 Task: Add Carlson Labs Very Finest Orange Fish Oil to the cart.
Action: Mouse moved to (249, 125)
Screenshot: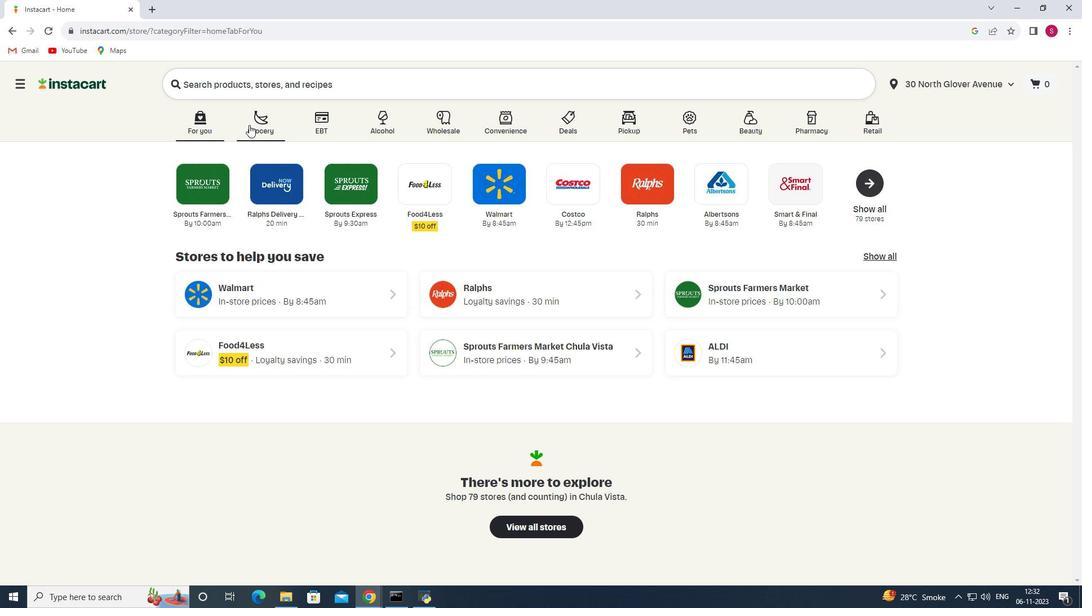 
Action: Mouse pressed left at (249, 125)
Screenshot: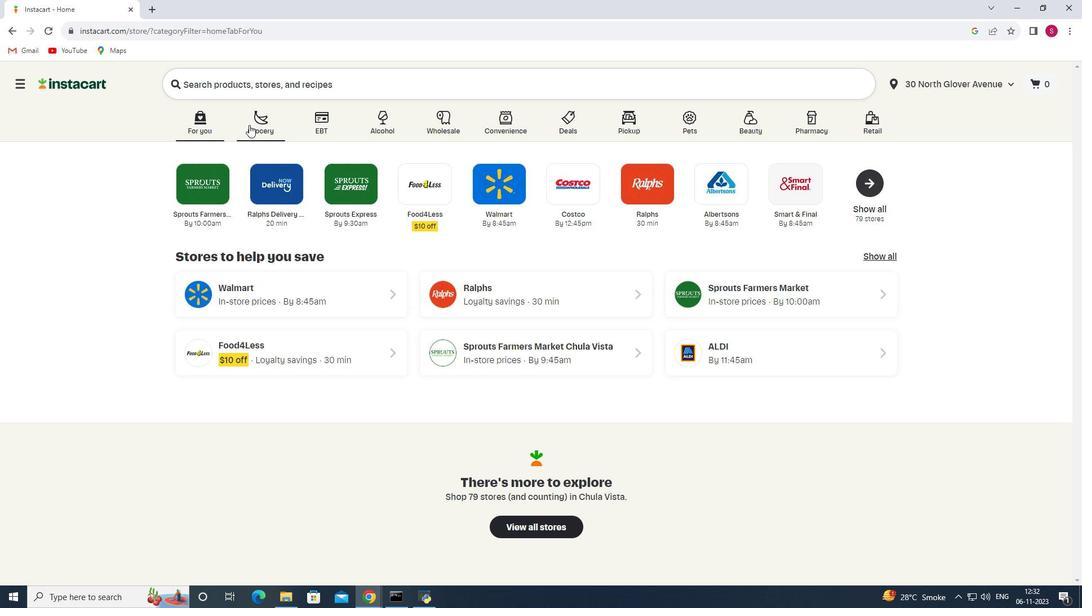 
Action: Mouse moved to (252, 322)
Screenshot: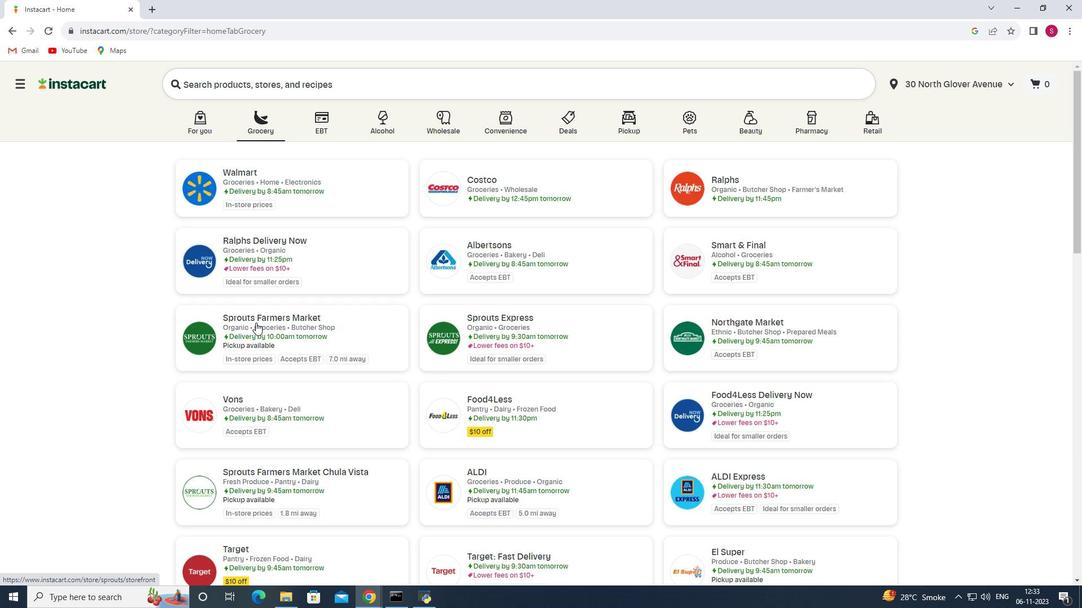 
Action: Mouse pressed left at (252, 322)
Screenshot: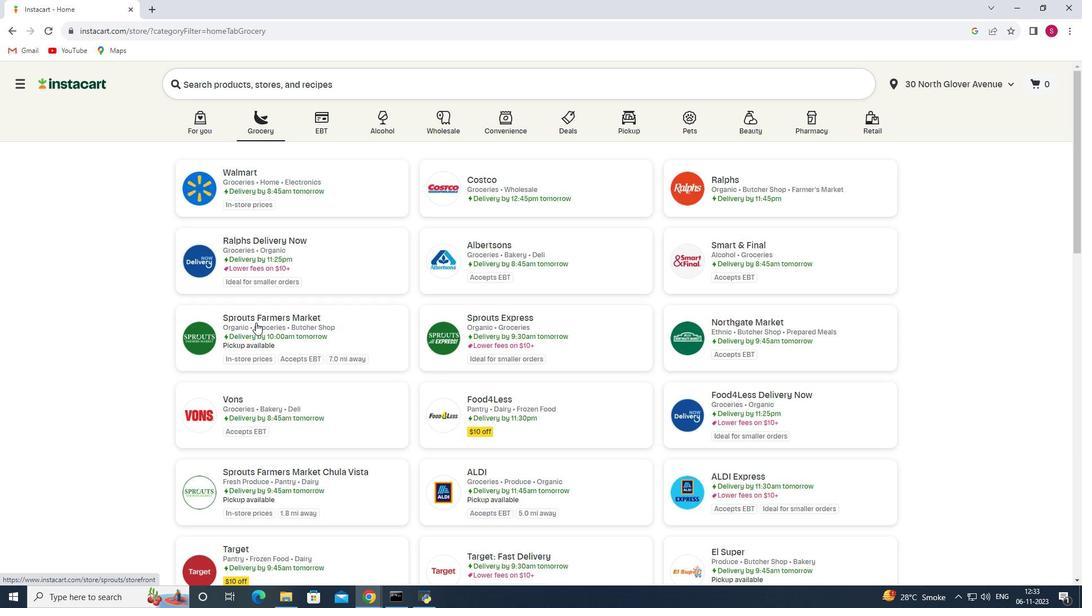 
Action: Mouse moved to (255, 322)
Screenshot: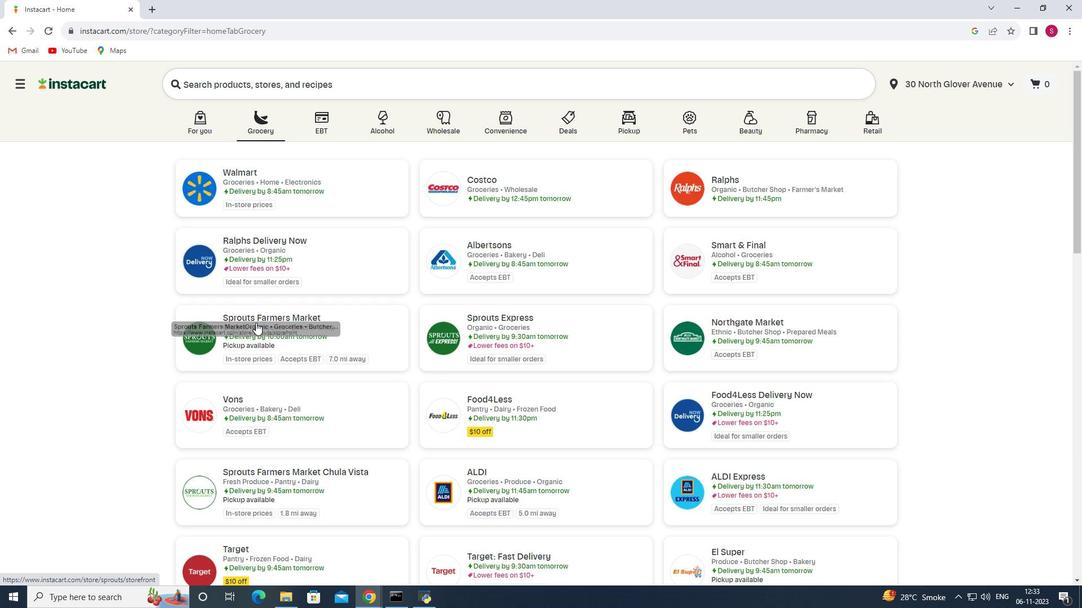 
Action: Mouse pressed left at (255, 322)
Screenshot: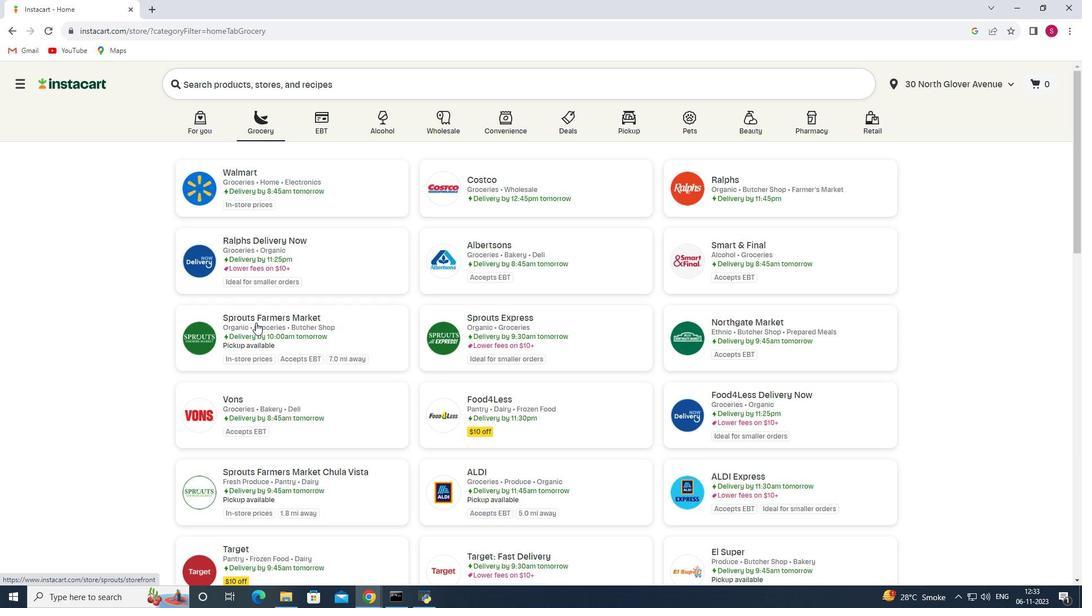 
Action: Mouse moved to (78, 371)
Screenshot: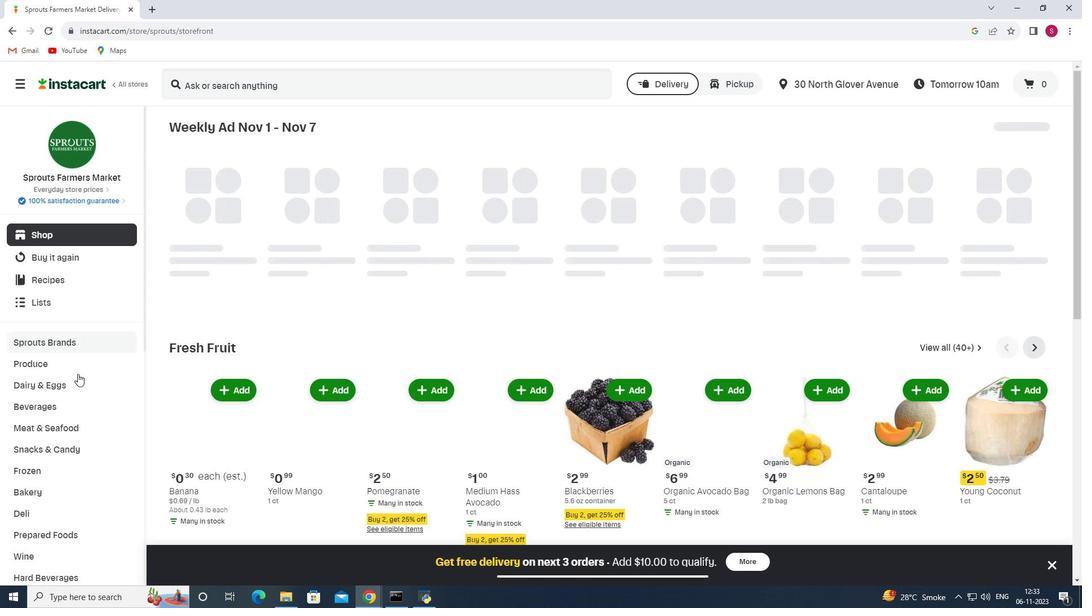 
Action: Mouse scrolled (78, 371) with delta (0, 0)
Screenshot: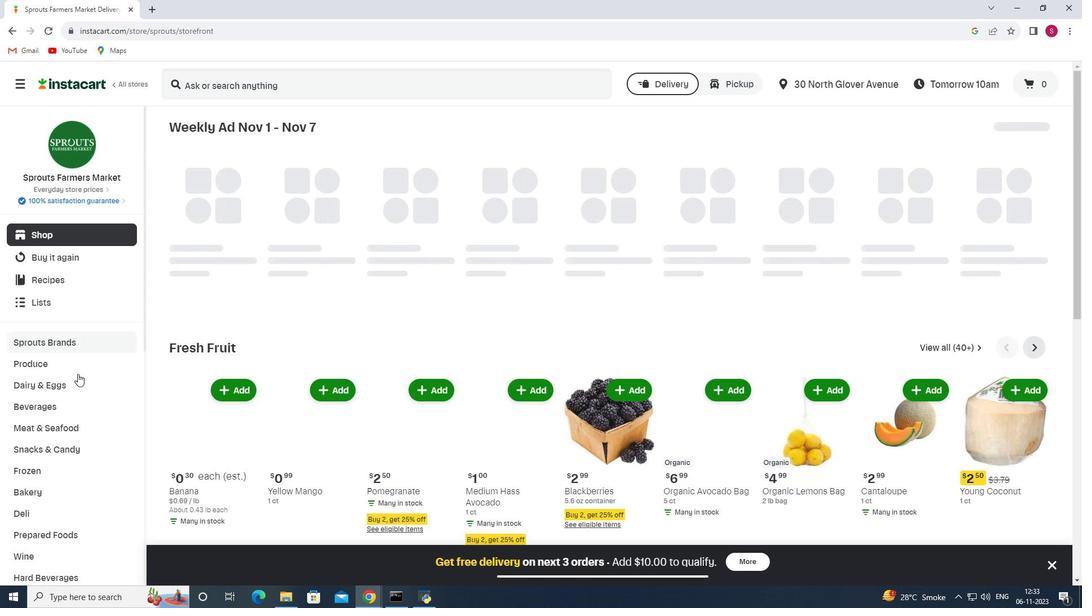 
Action: Mouse moved to (77, 376)
Screenshot: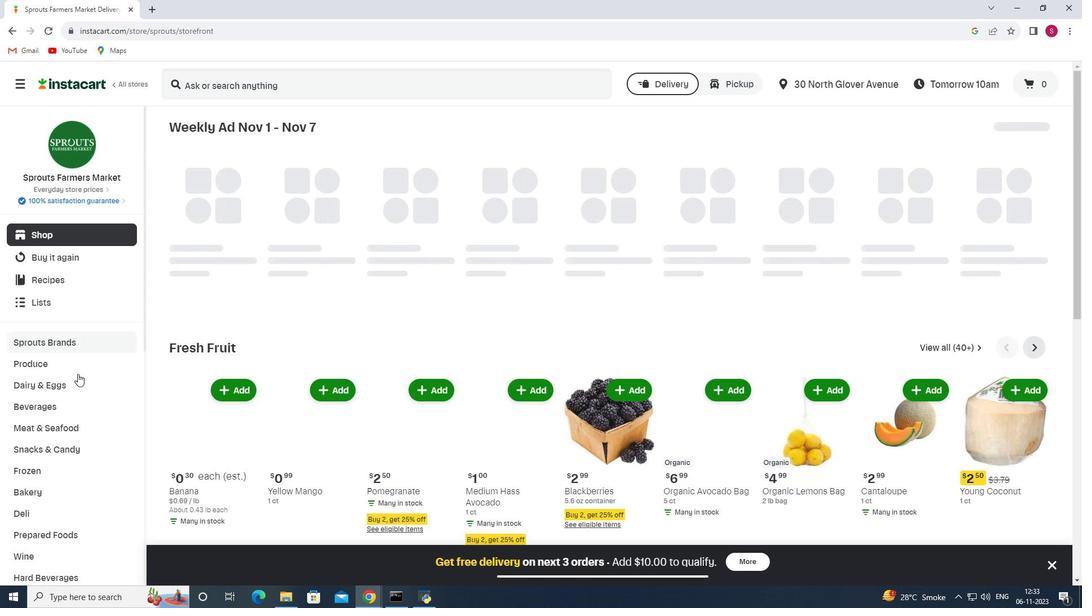 
Action: Mouse scrolled (77, 375) with delta (0, 0)
Screenshot: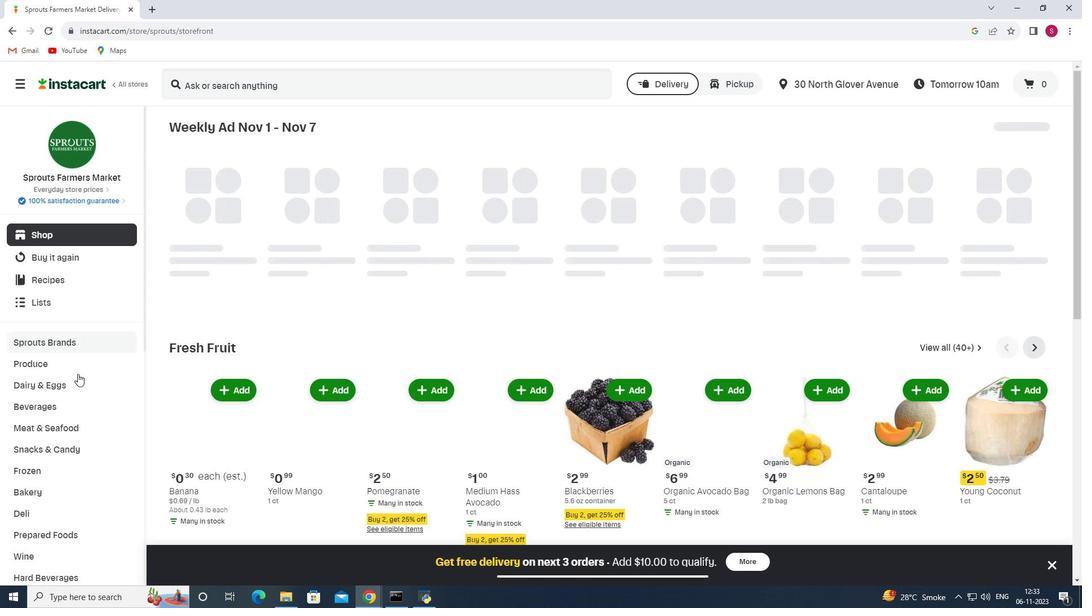 
Action: Mouse moved to (77, 378)
Screenshot: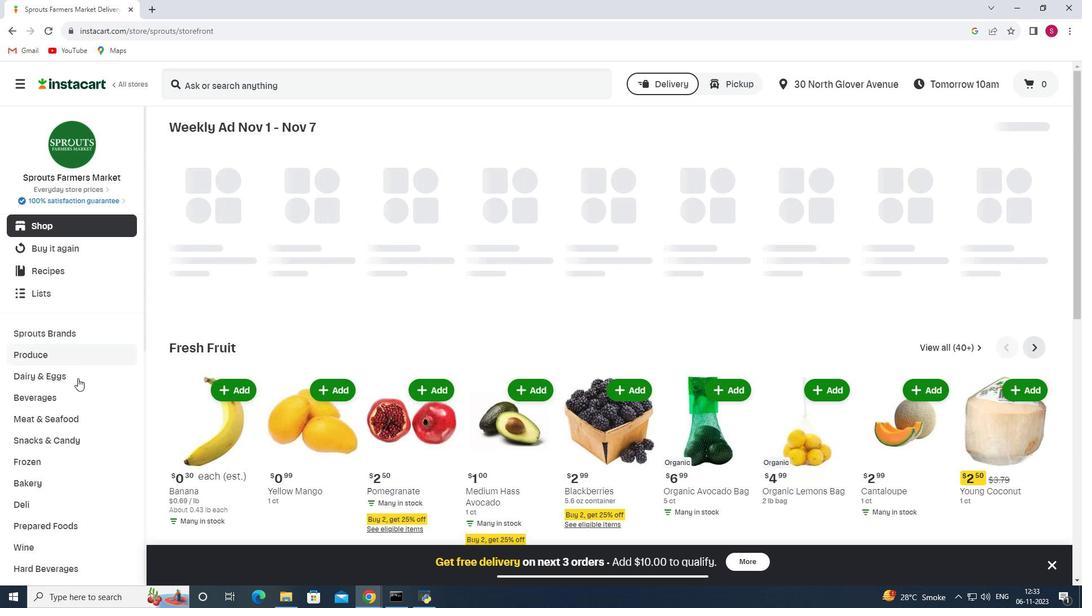 
Action: Mouse scrolled (77, 378) with delta (0, 0)
Screenshot: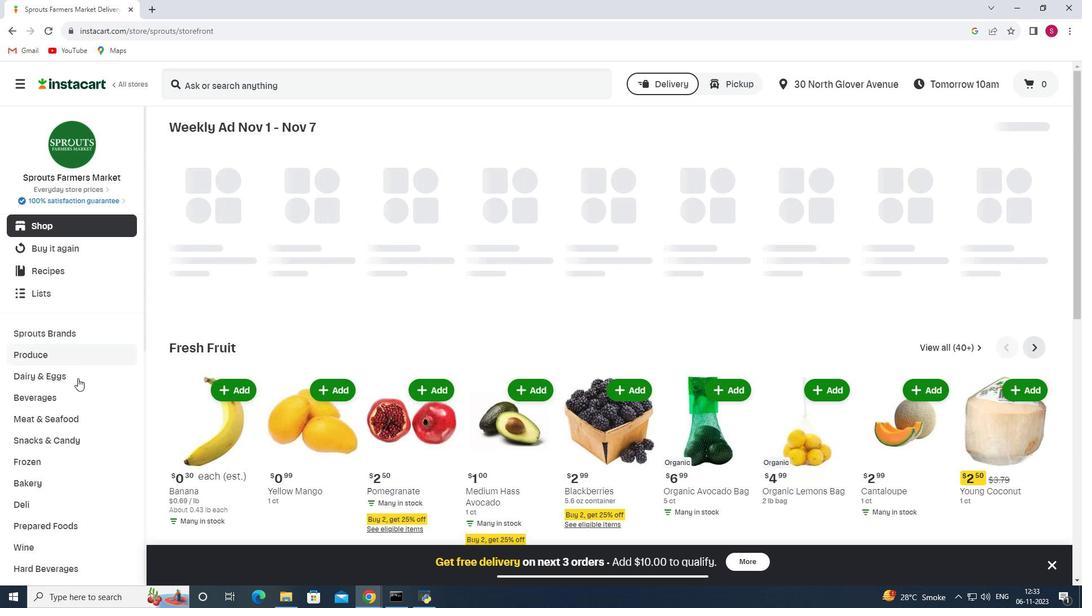 
Action: Mouse scrolled (77, 378) with delta (0, 0)
Screenshot: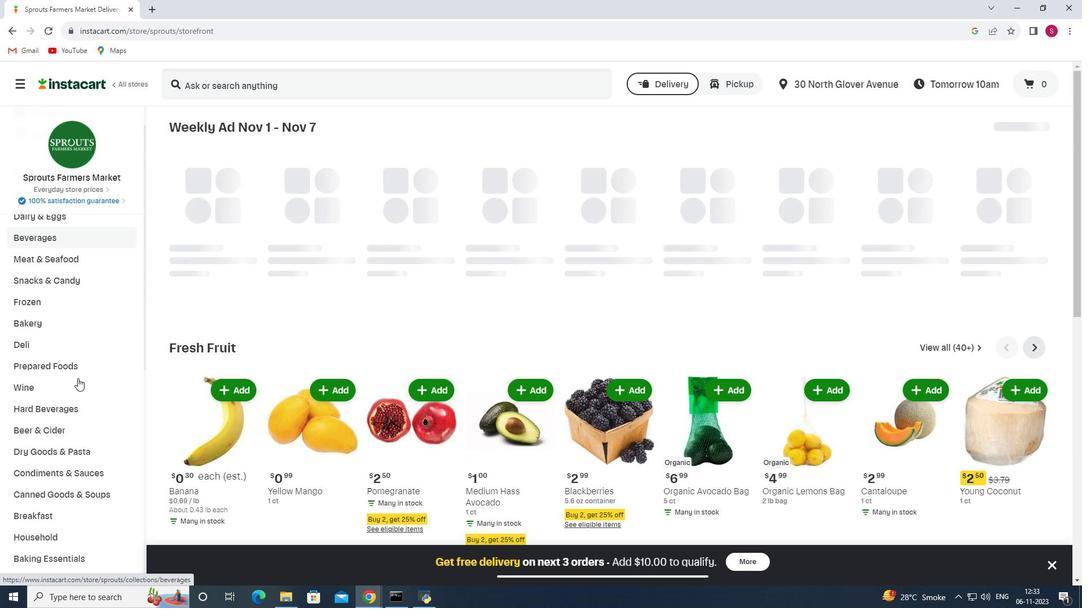 
Action: Mouse scrolled (77, 378) with delta (0, 0)
Screenshot: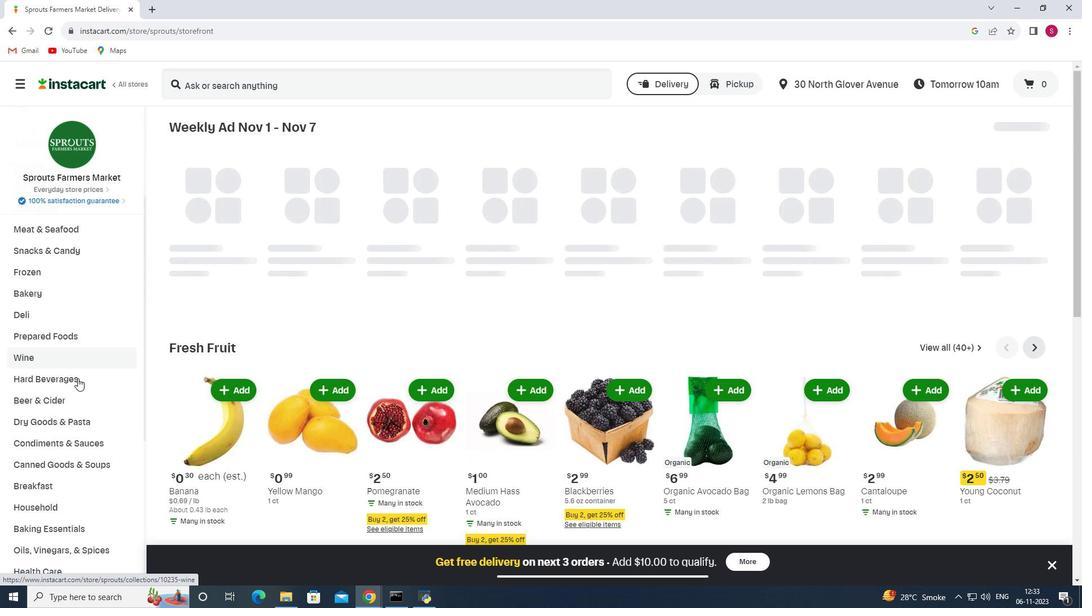 
Action: Mouse moved to (49, 483)
Screenshot: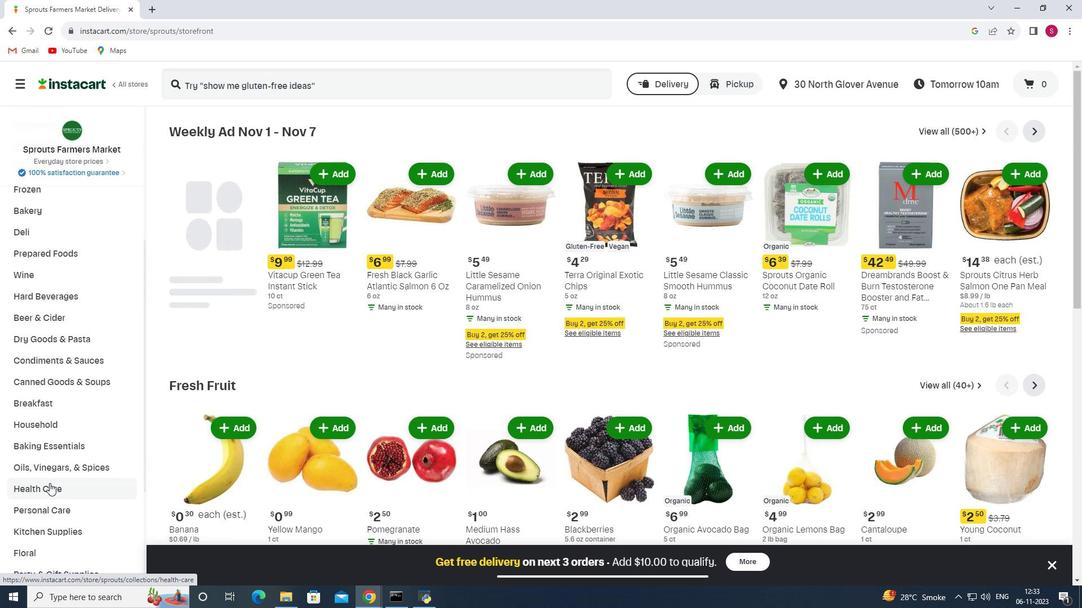 
Action: Mouse pressed left at (49, 483)
Screenshot: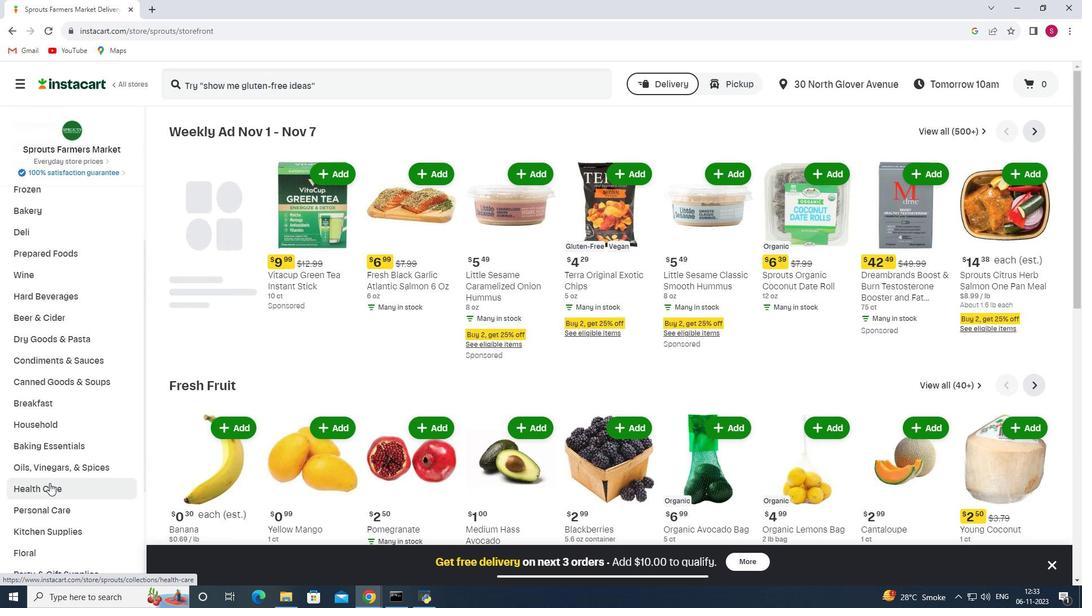 
Action: Mouse moved to (393, 161)
Screenshot: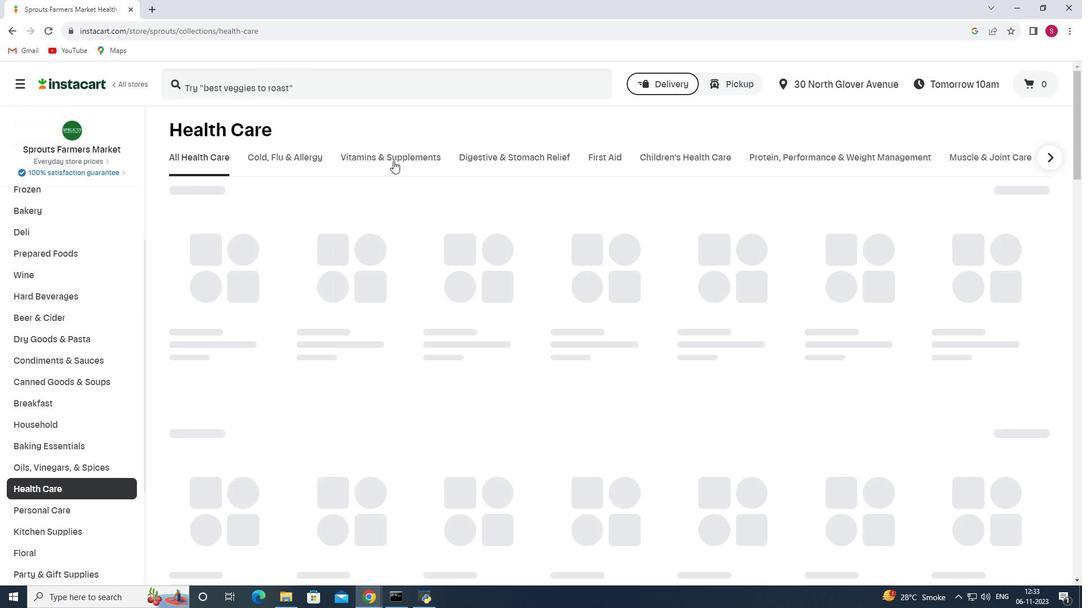 
Action: Mouse pressed left at (393, 161)
Screenshot: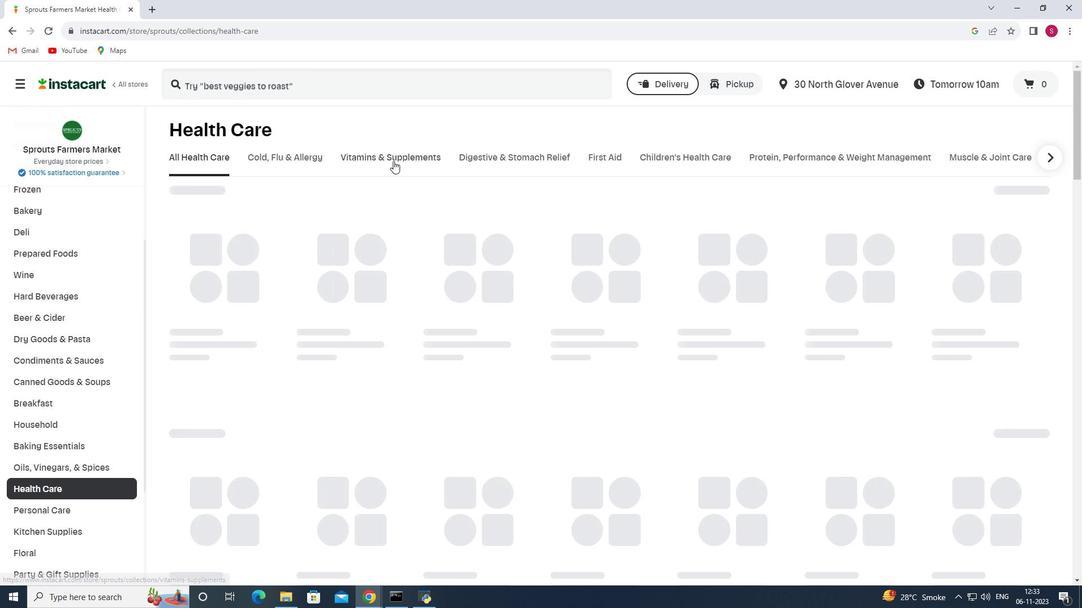 
Action: Mouse moved to (789, 205)
Screenshot: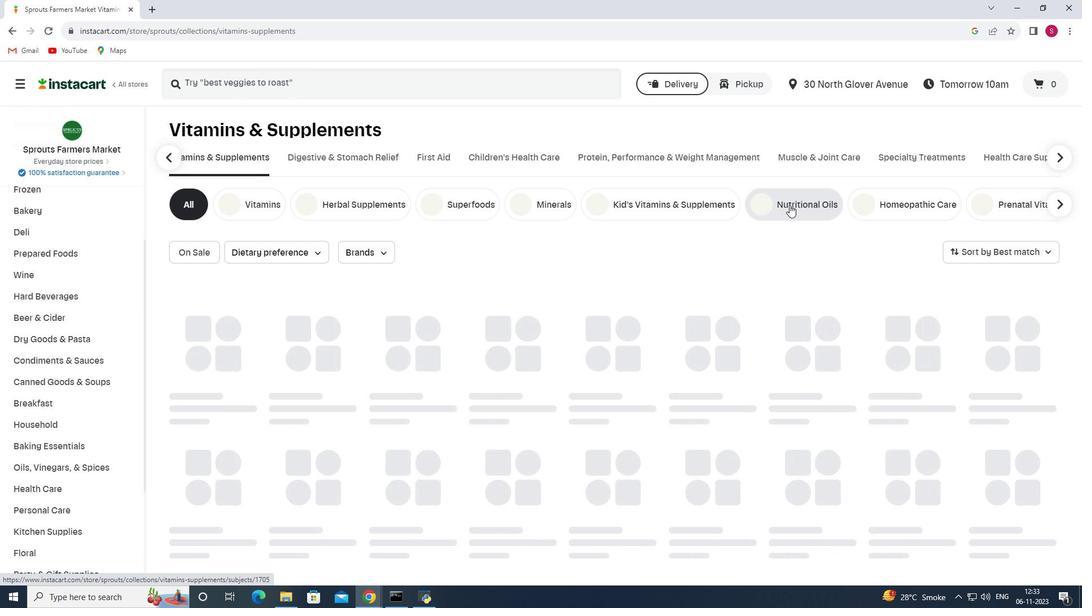
Action: Mouse pressed left at (789, 205)
Screenshot: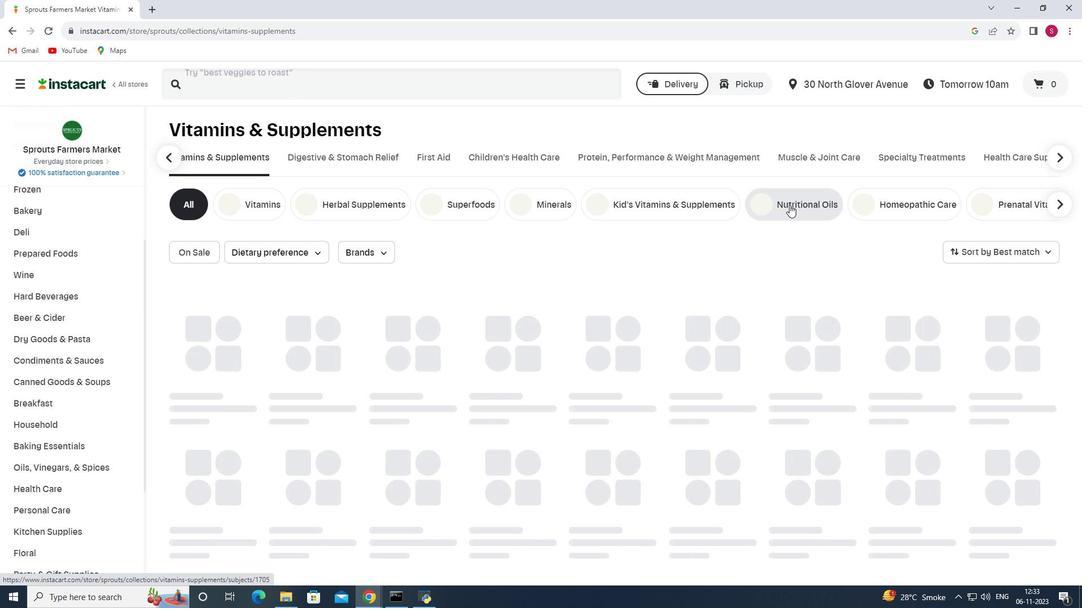 
Action: Mouse moved to (300, 83)
Screenshot: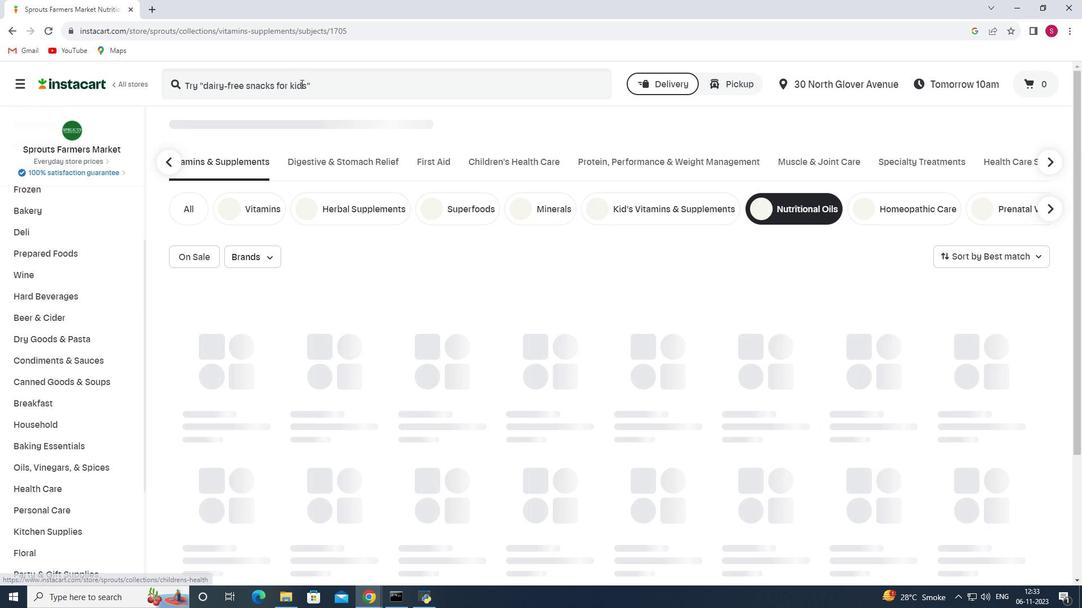 
Action: Mouse pressed left at (300, 83)
Screenshot: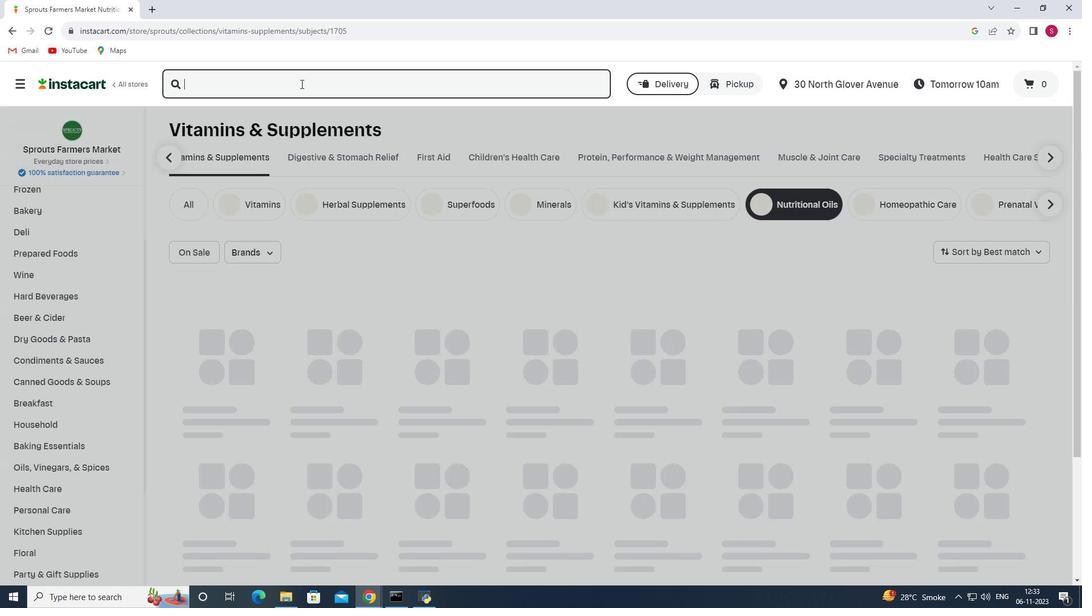 
Action: Key pressed <Key.shift>Carlson<Key.space><Key.shift>Labs<Key.space><Key.shift>Very<Key.space><Key.shift>Finest<Key.space><Key.shift>Orange<Key.space><Key.shift>Fish<Key.space><Key.shift>Oil<Key.enter>
Screenshot: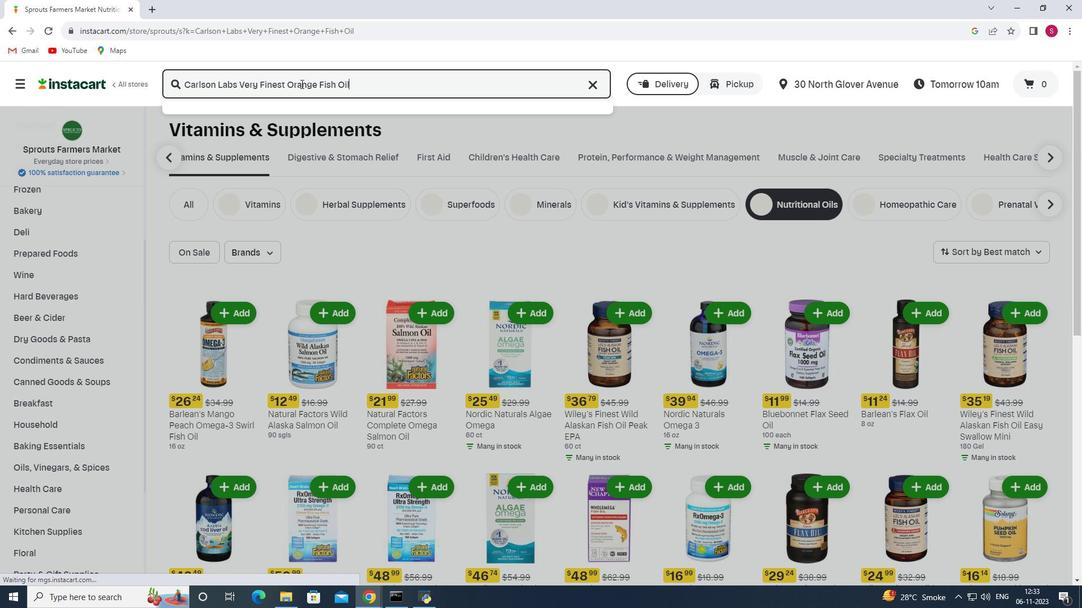 
Action: Mouse moved to (515, 207)
Screenshot: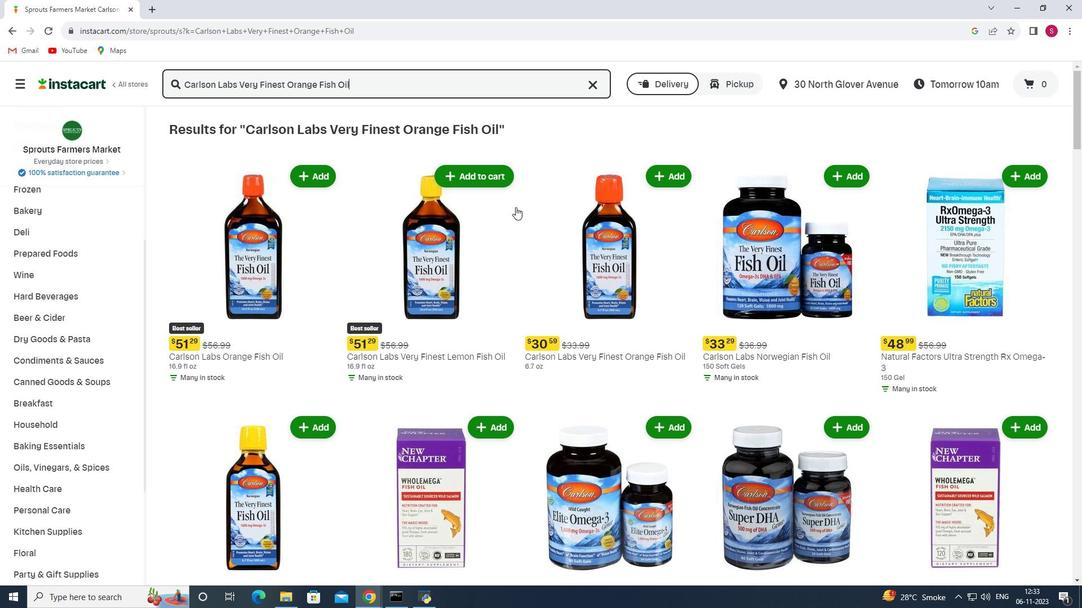 
Action: Mouse scrolled (515, 206) with delta (0, 0)
Screenshot: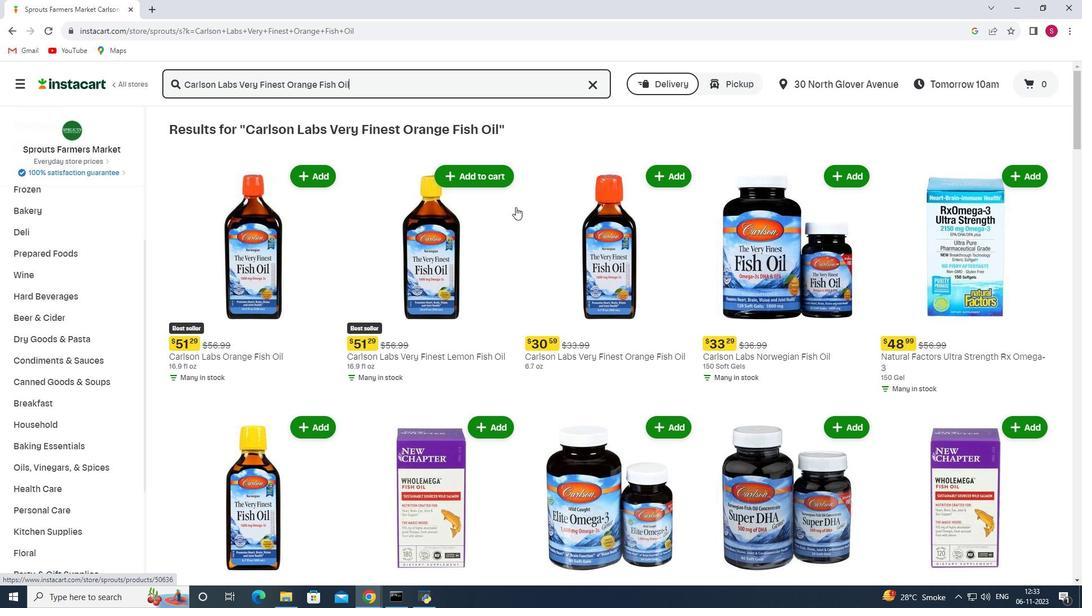 
Action: Mouse moved to (654, 120)
Screenshot: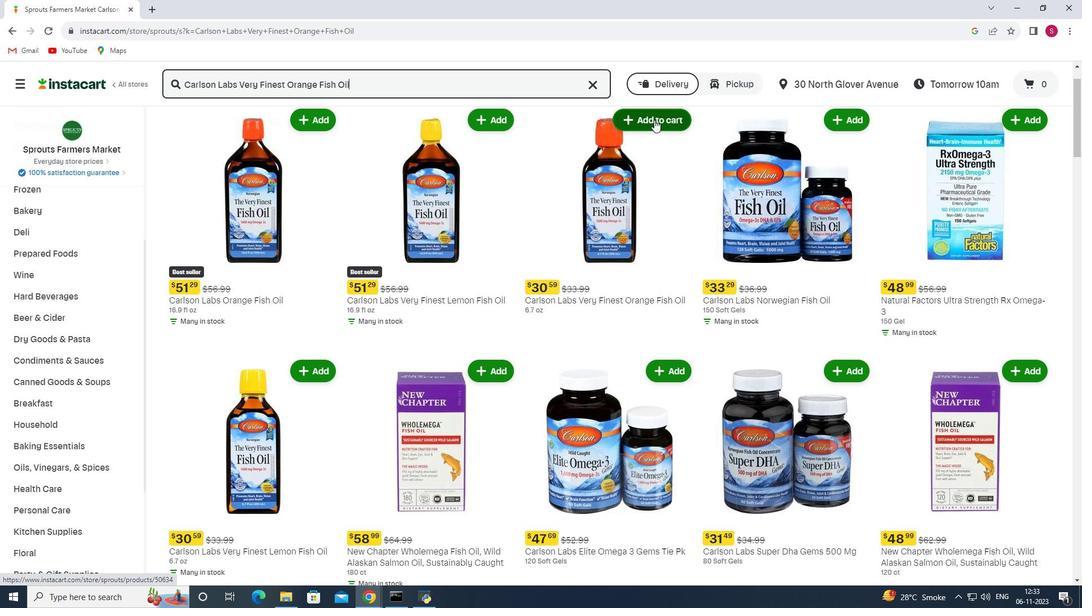 
Action: Mouse pressed left at (654, 120)
Screenshot: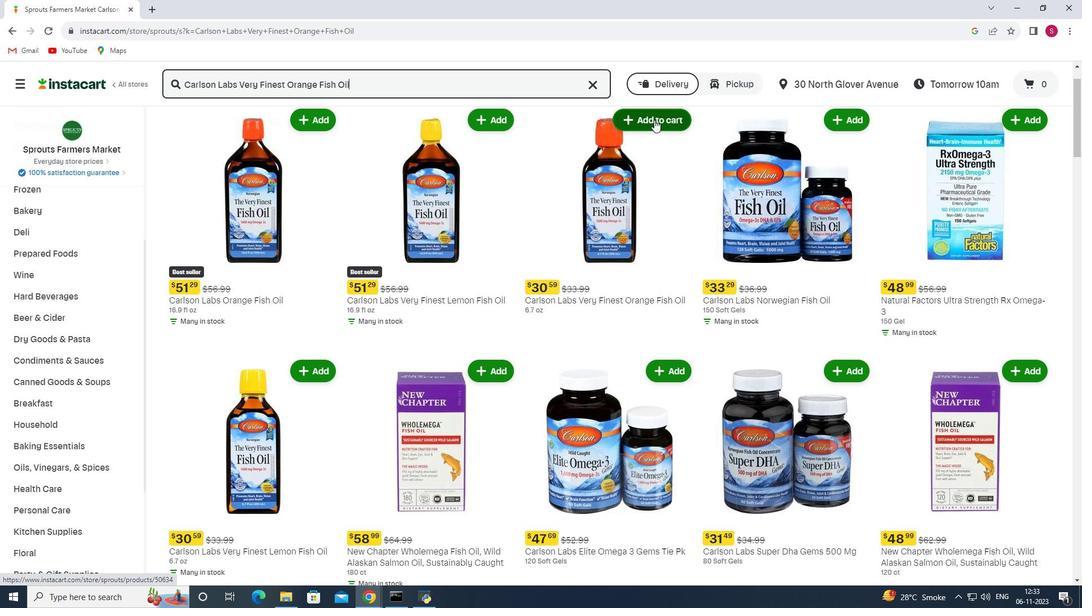 
Action: Mouse moved to (650, 123)
Screenshot: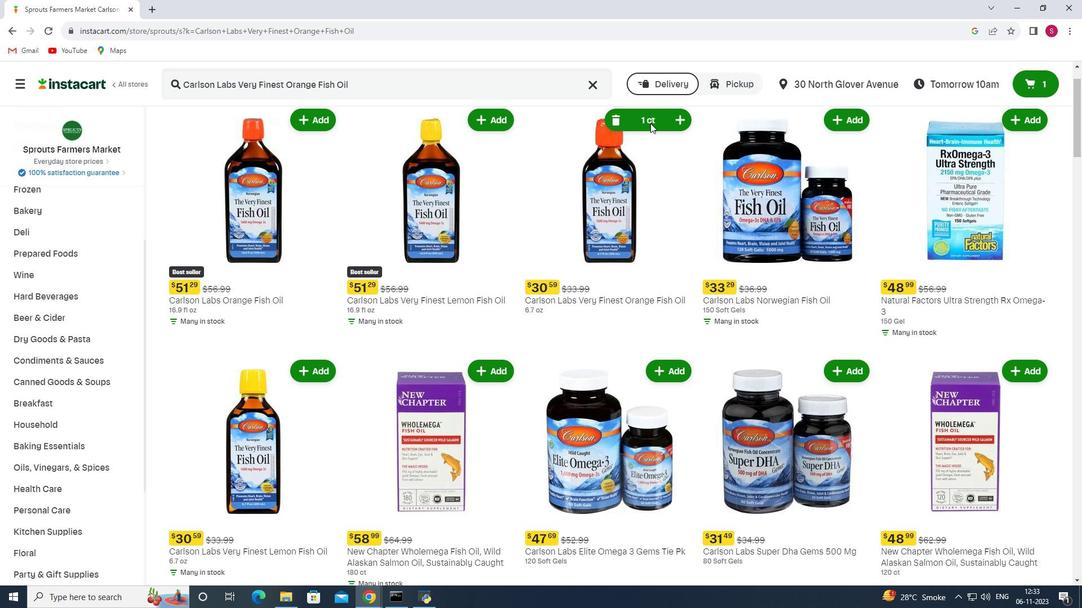 
